 Task: Add Sprouts 100% Whole Wheat Flour to the cart.
Action: Mouse moved to (301, 123)
Screenshot: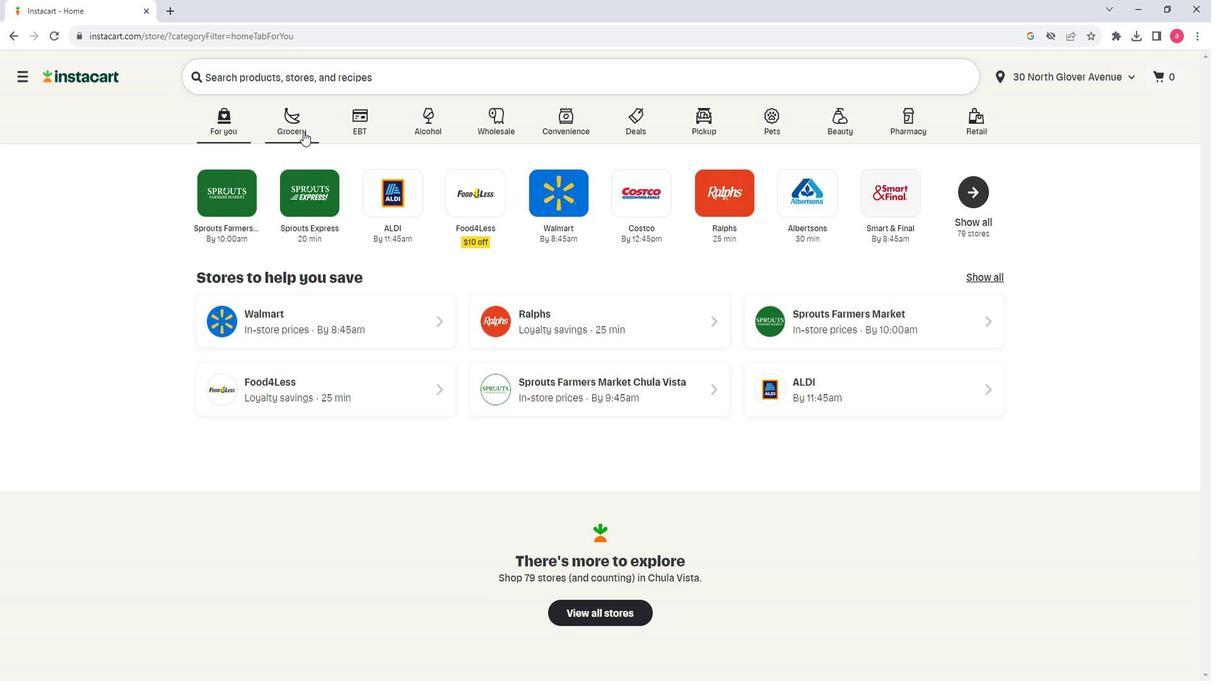 
Action: Mouse pressed left at (301, 123)
Screenshot: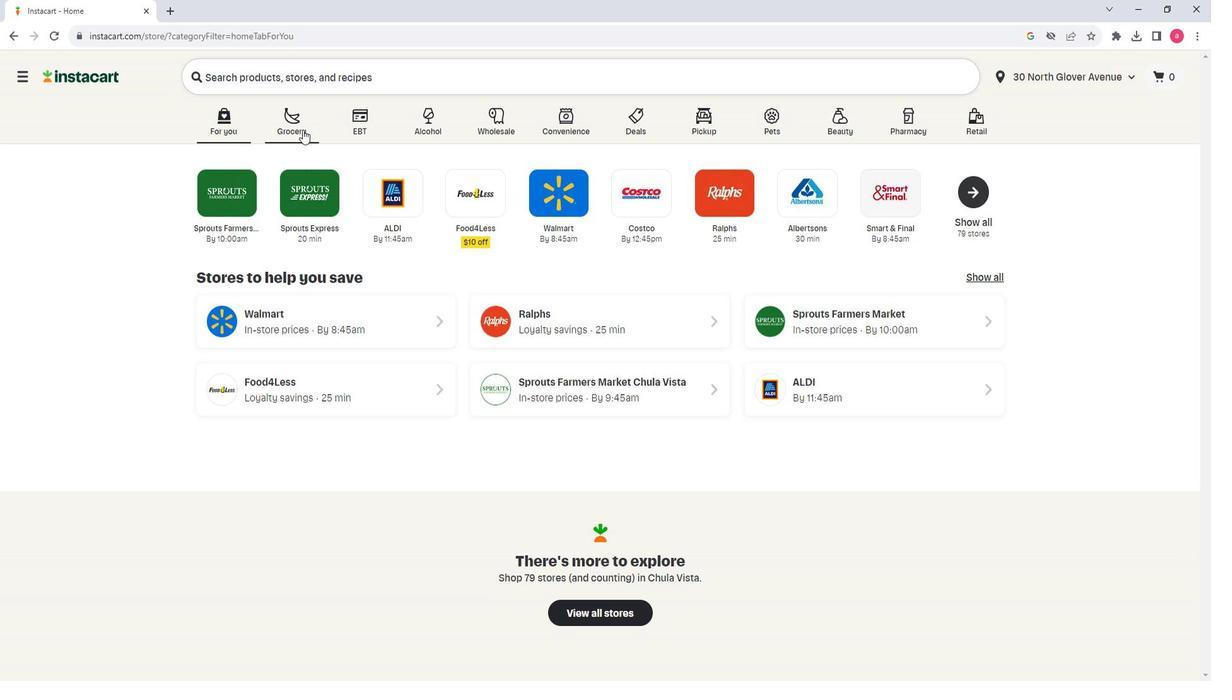 
Action: Mouse moved to (388, 361)
Screenshot: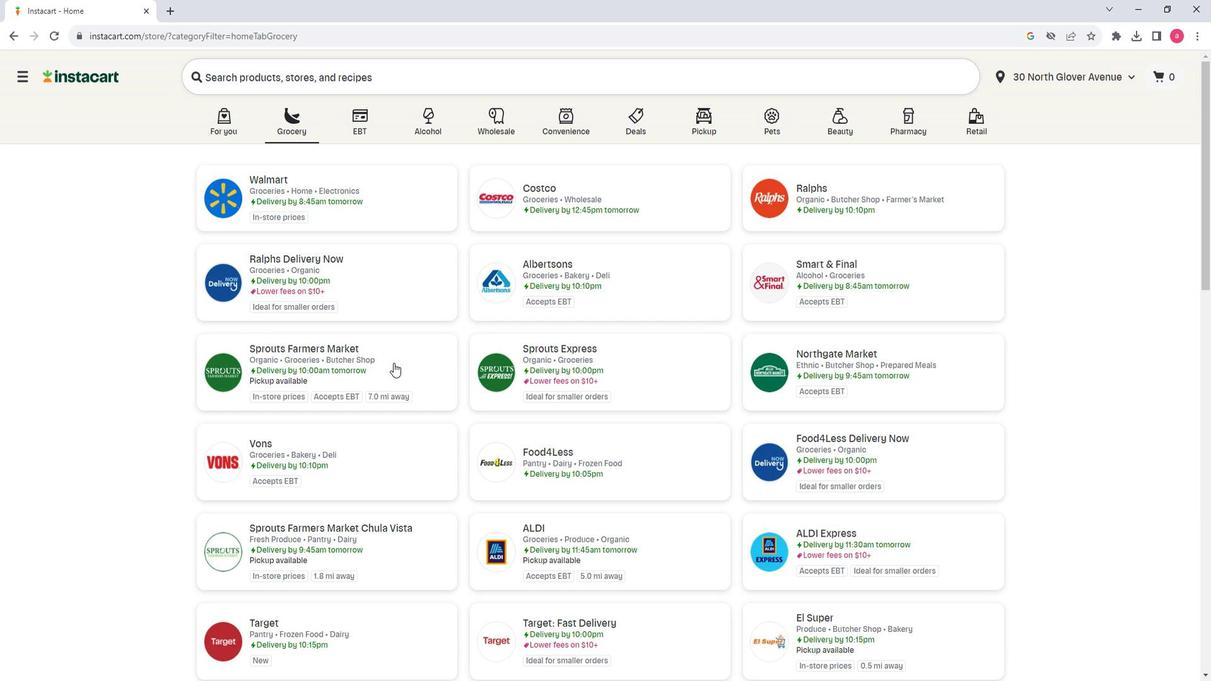 
Action: Mouse pressed left at (388, 361)
Screenshot: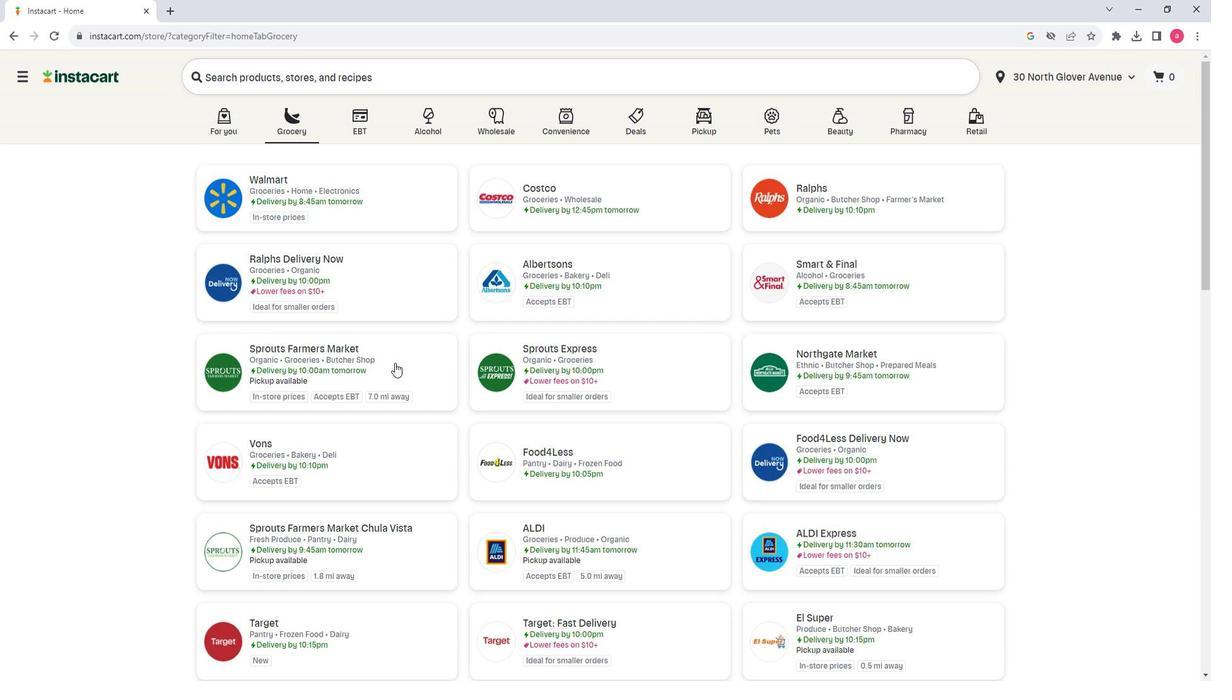 
Action: Mouse moved to (138, 251)
Screenshot: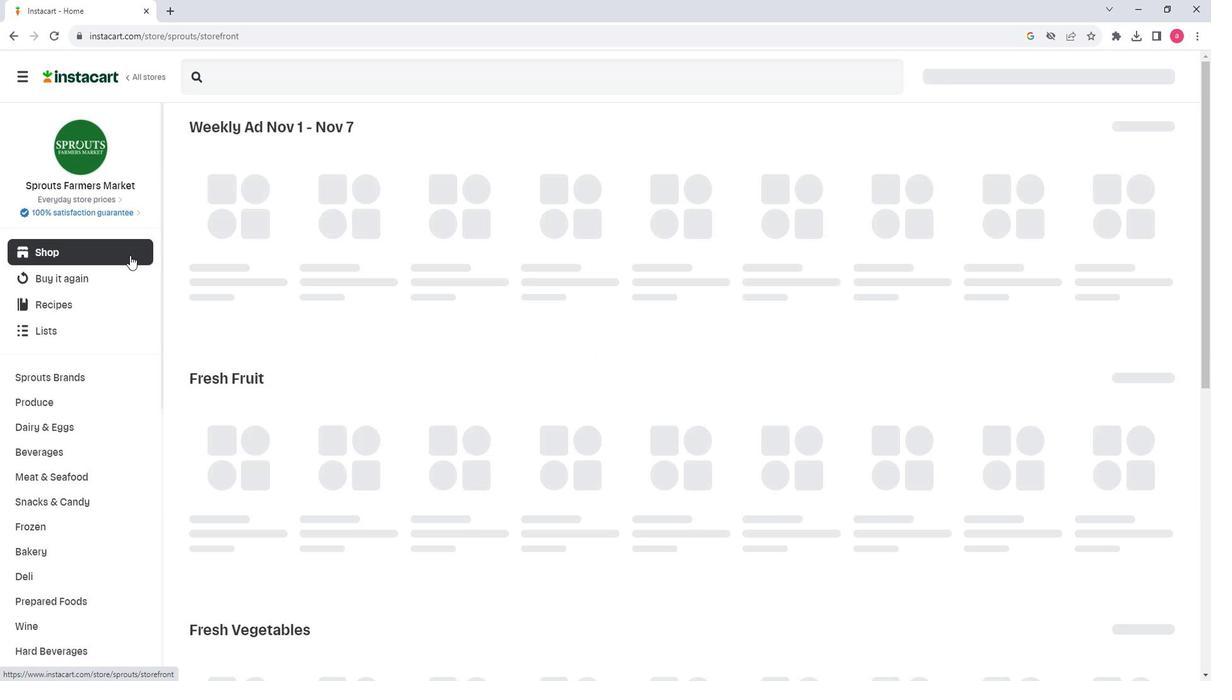 
Action: Mouse scrolled (138, 250) with delta (0, 0)
Screenshot: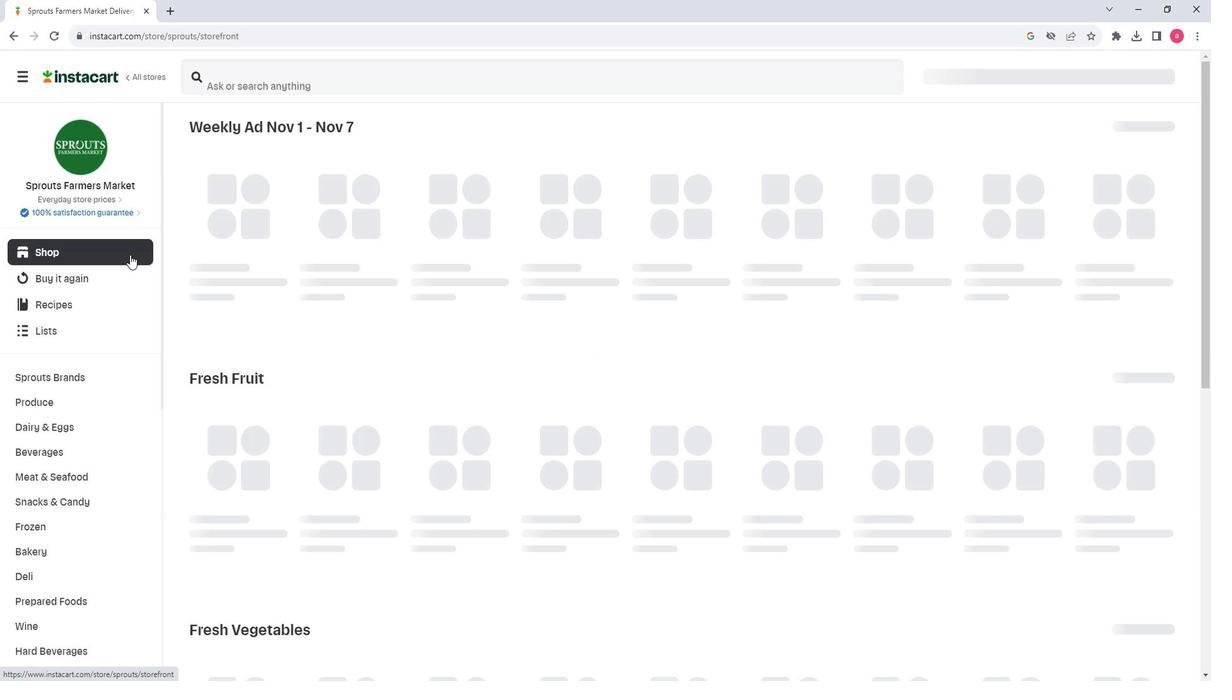 
Action: Mouse scrolled (138, 250) with delta (0, 0)
Screenshot: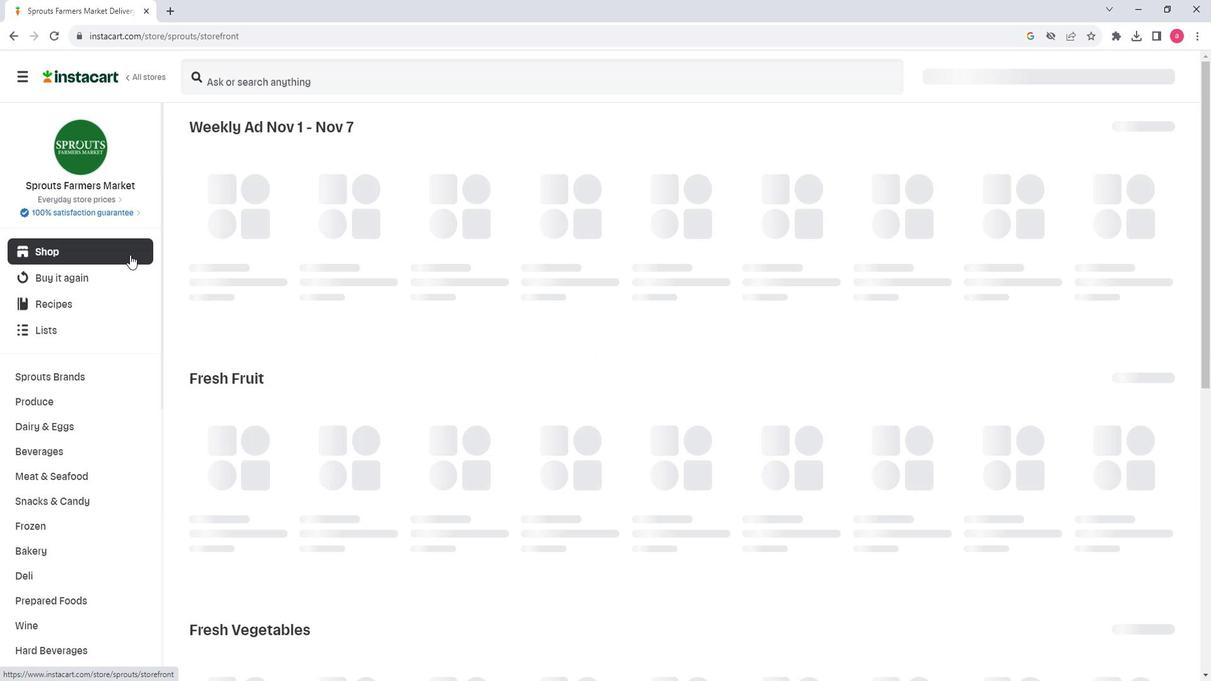
Action: Mouse scrolled (138, 250) with delta (0, 0)
Screenshot: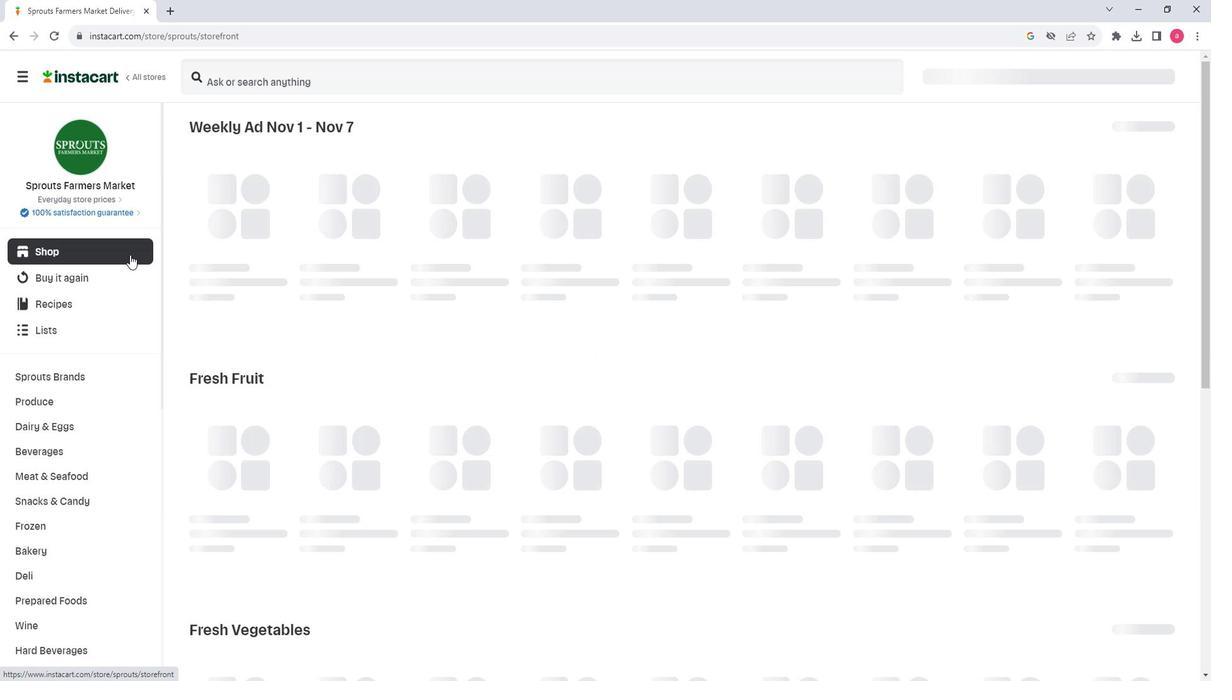 
Action: Mouse moved to (124, 339)
Screenshot: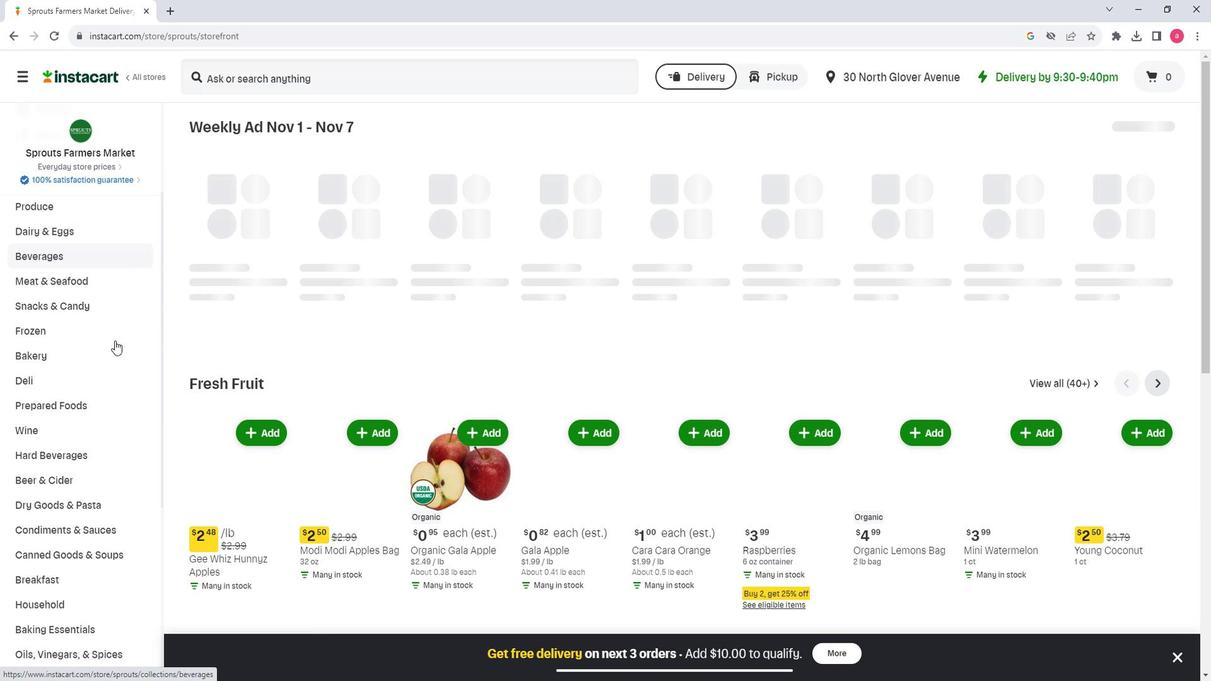 
Action: Mouse scrolled (124, 338) with delta (0, 0)
Screenshot: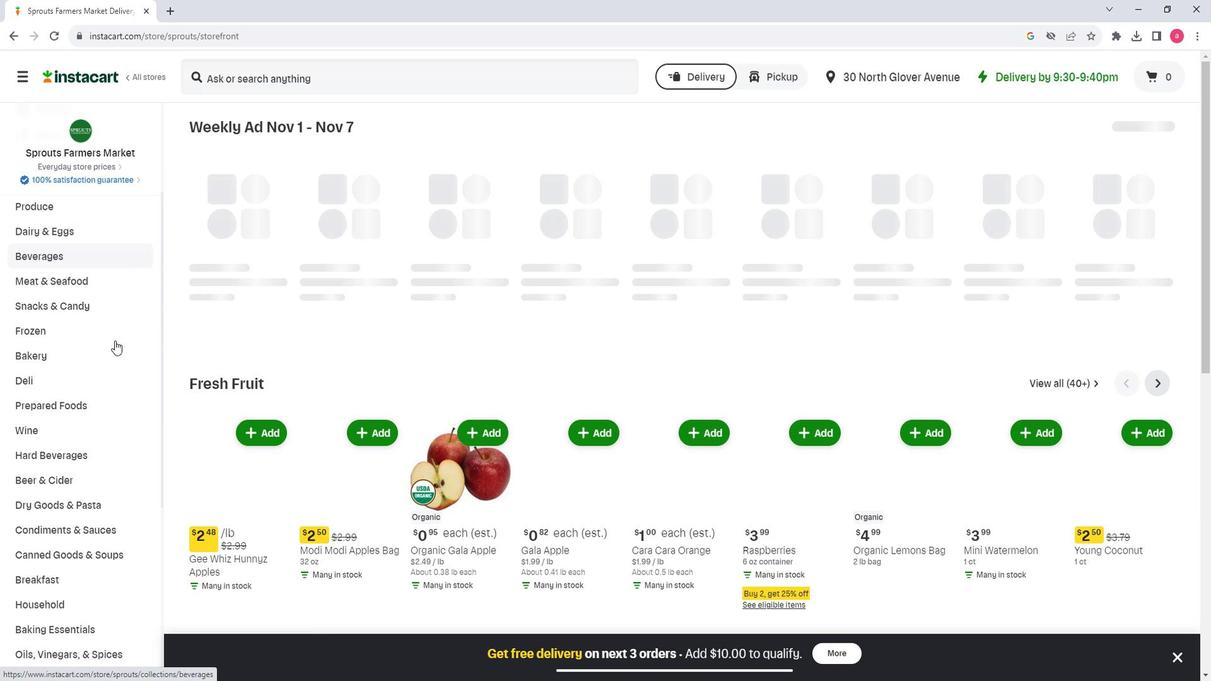
Action: Mouse moved to (124, 343)
Screenshot: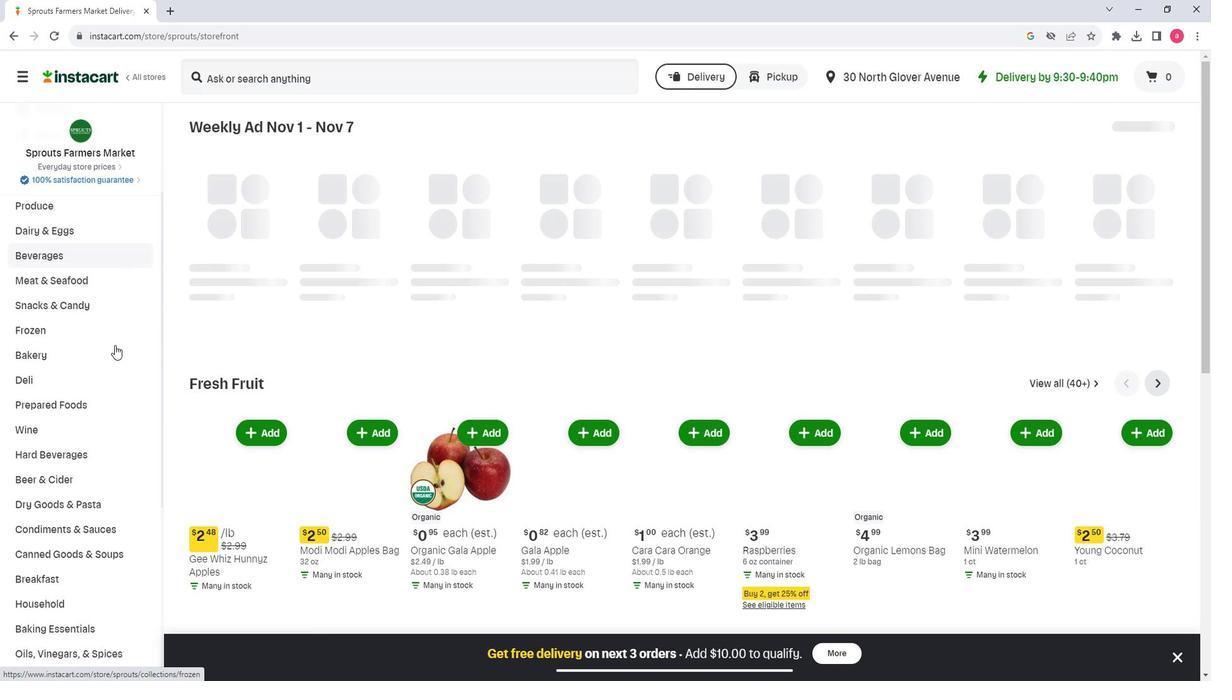 
Action: Mouse scrolled (124, 342) with delta (0, 0)
Screenshot: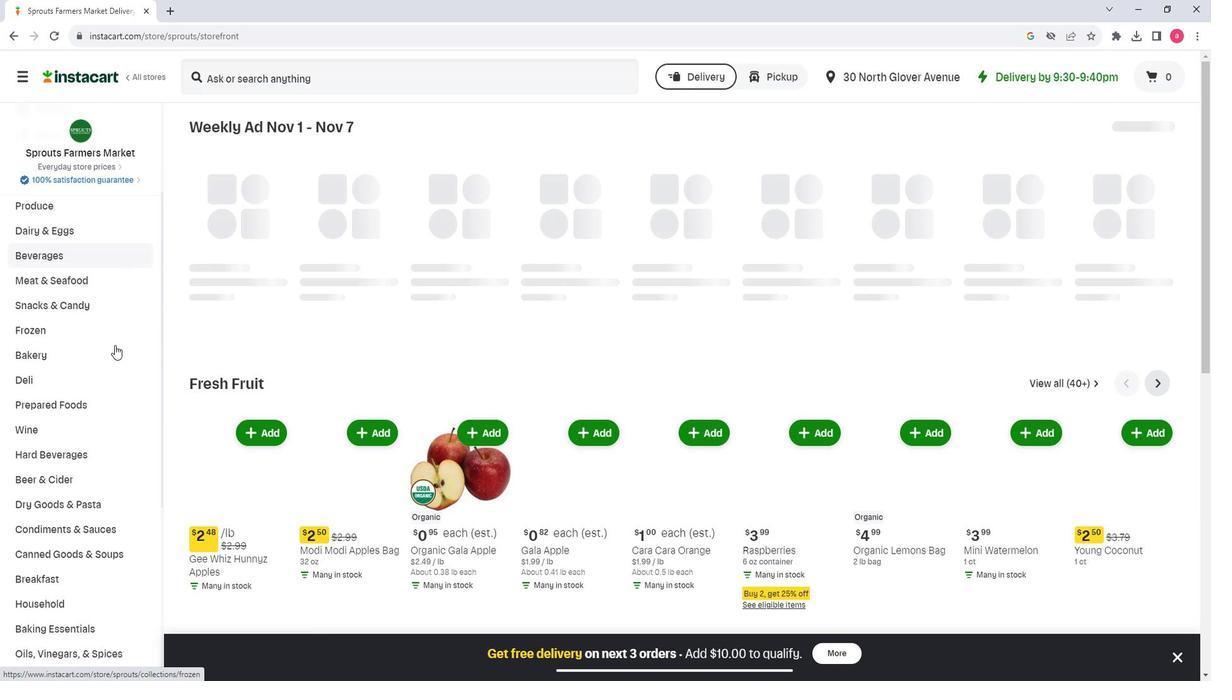 
Action: Mouse moved to (125, 383)
Screenshot: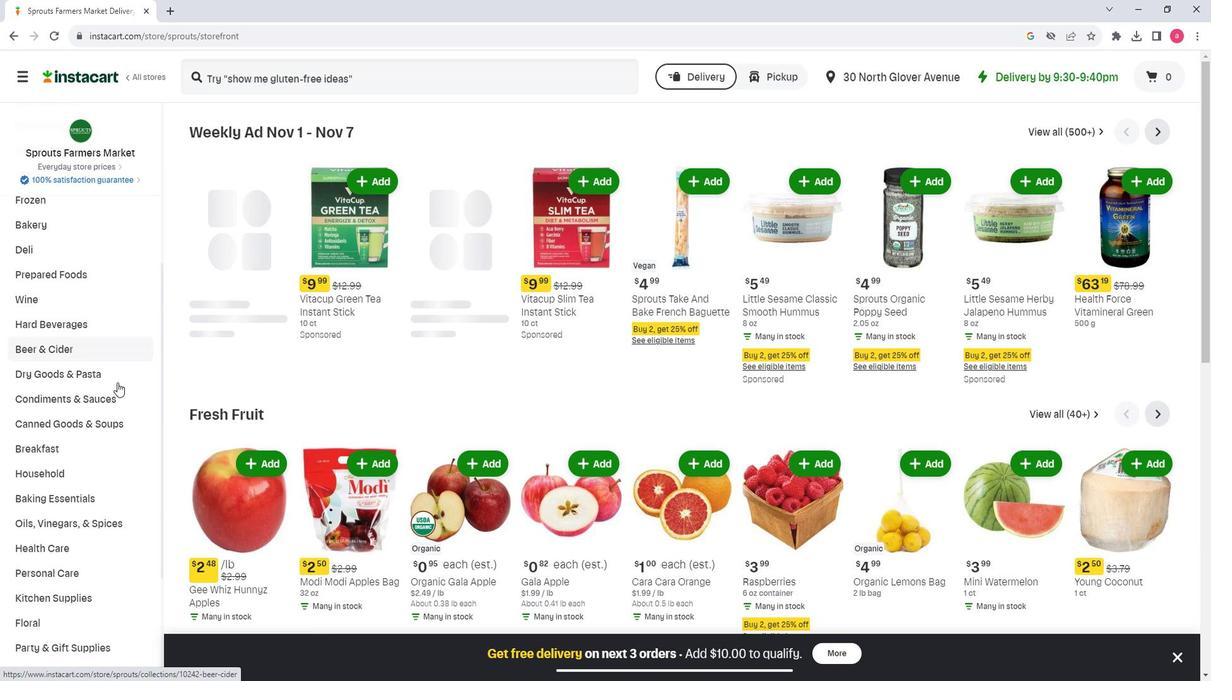 
Action: Mouse scrolled (125, 382) with delta (0, 0)
Screenshot: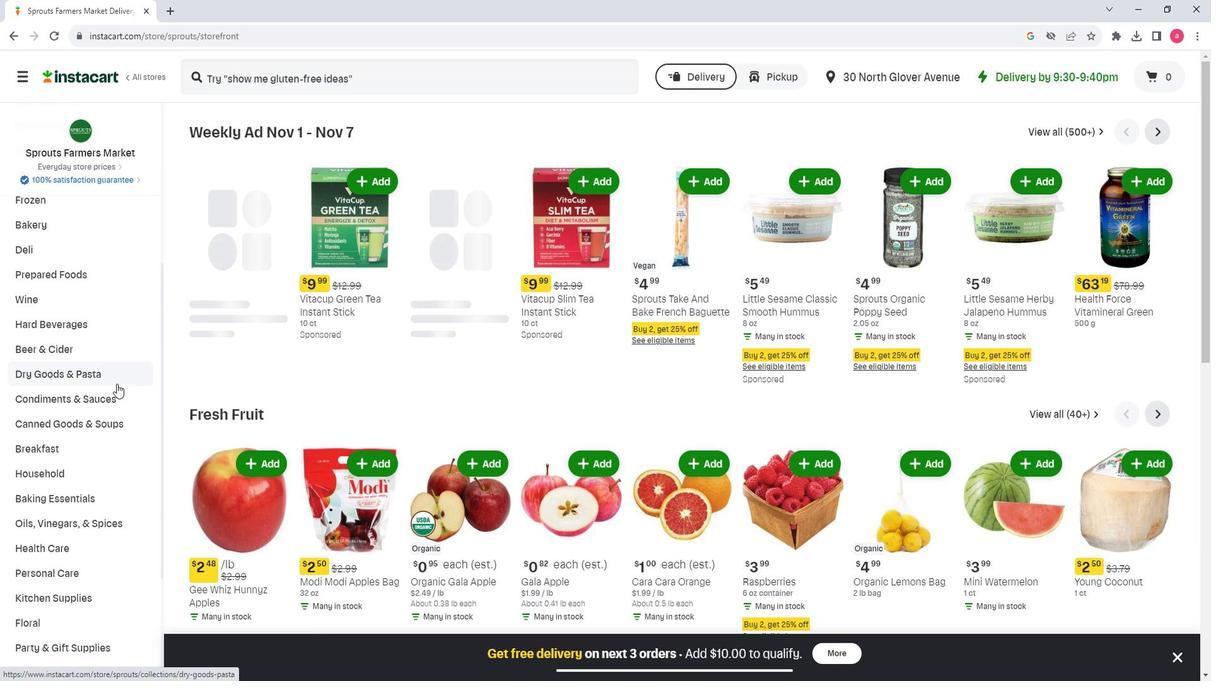 
Action: Mouse moved to (139, 405)
Screenshot: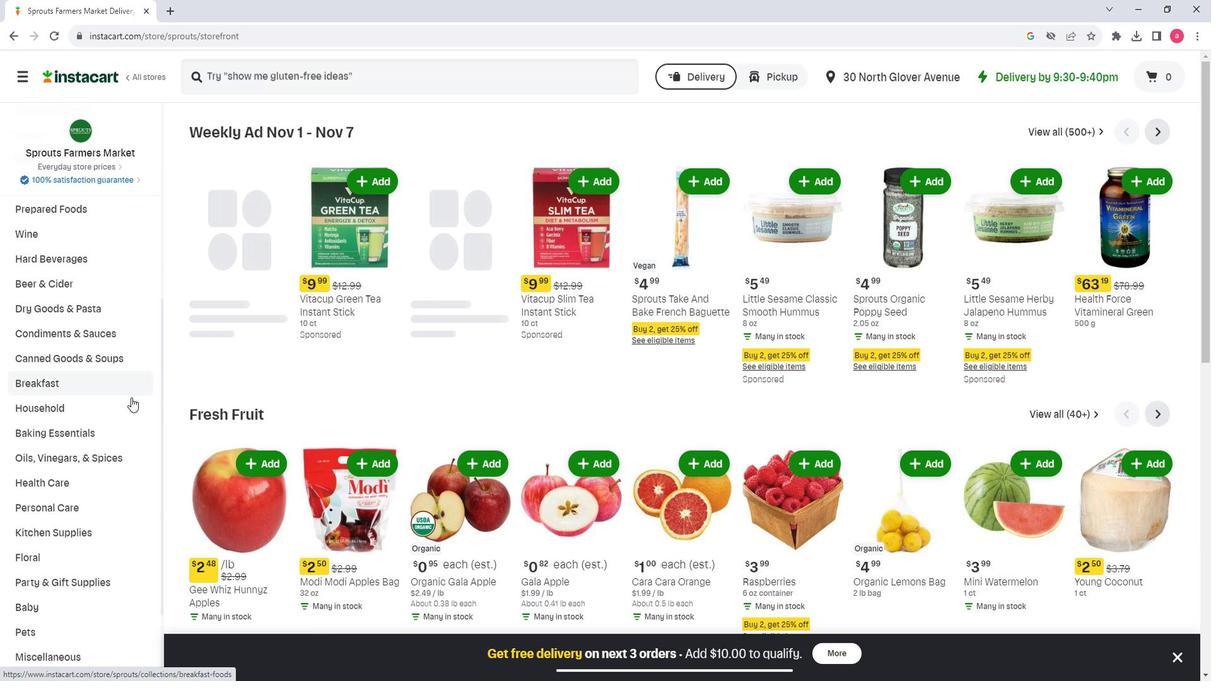 
Action: Mouse scrolled (139, 404) with delta (0, 0)
Screenshot: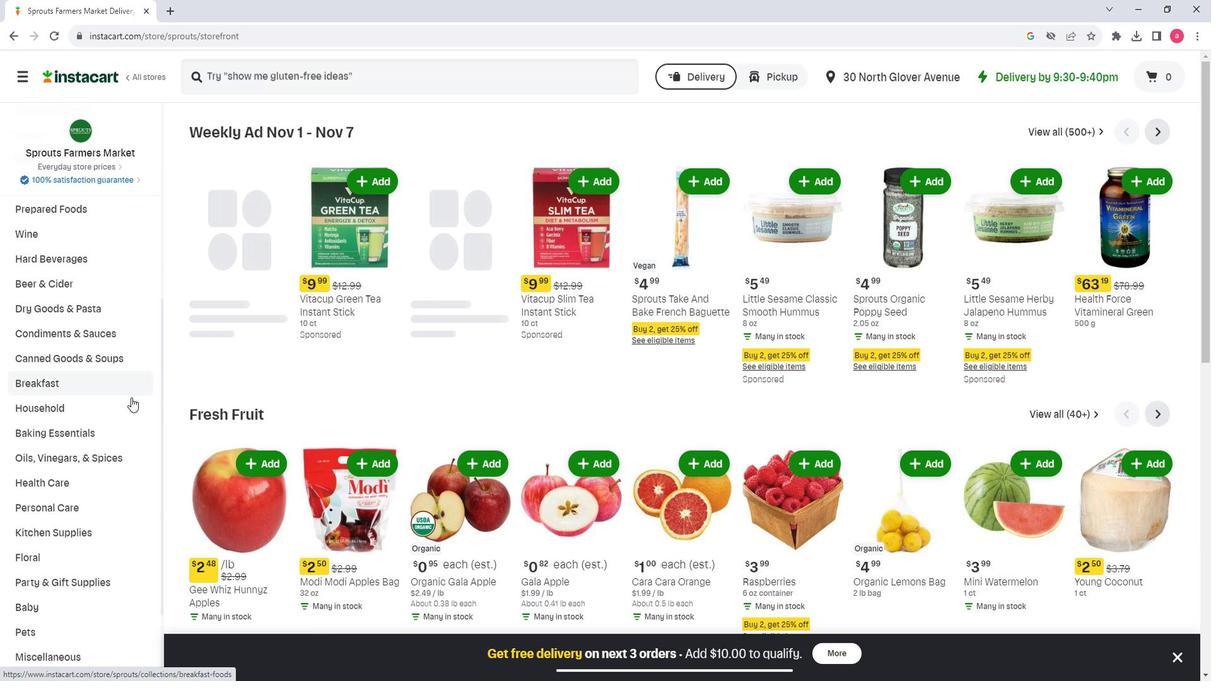 
Action: Mouse moved to (122, 373)
Screenshot: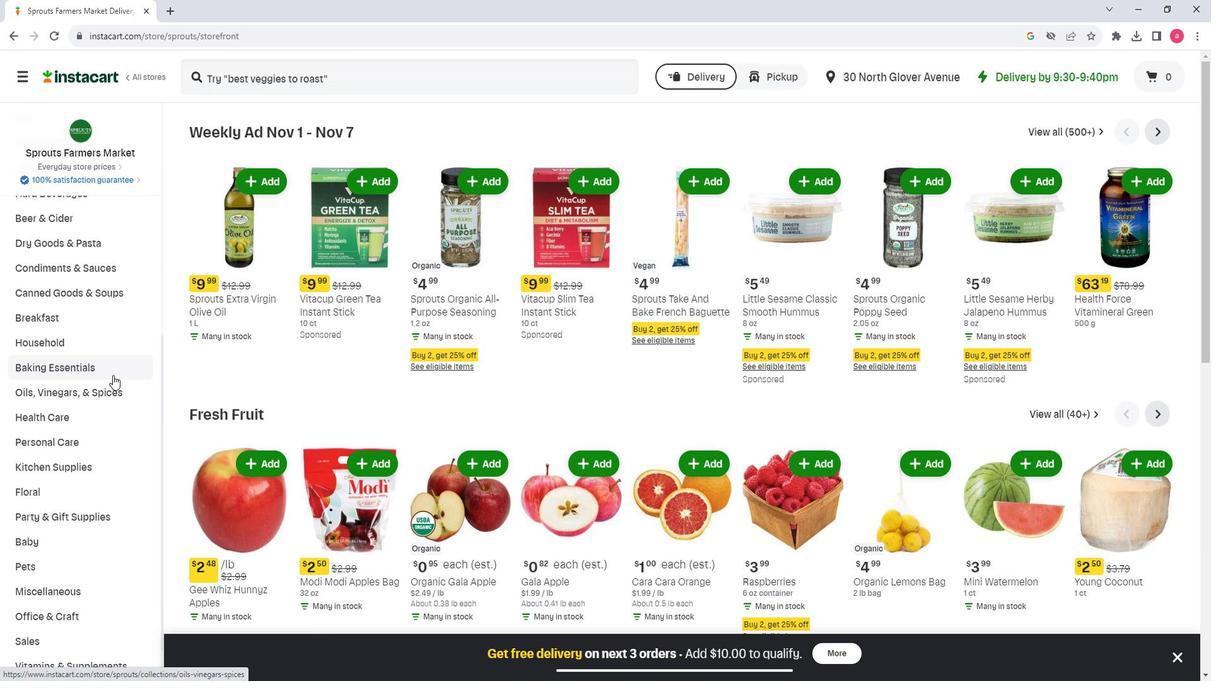 
Action: Mouse pressed left at (122, 373)
Screenshot: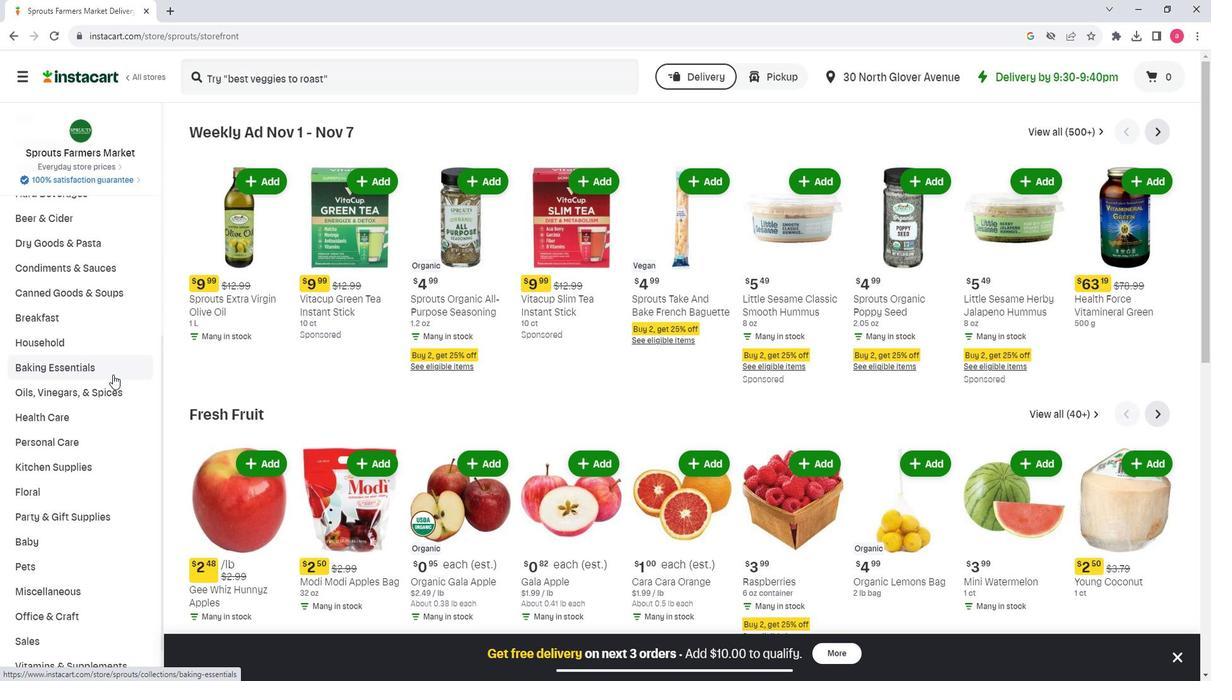 
Action: Mouse moved to (685, 159)
Screenshot: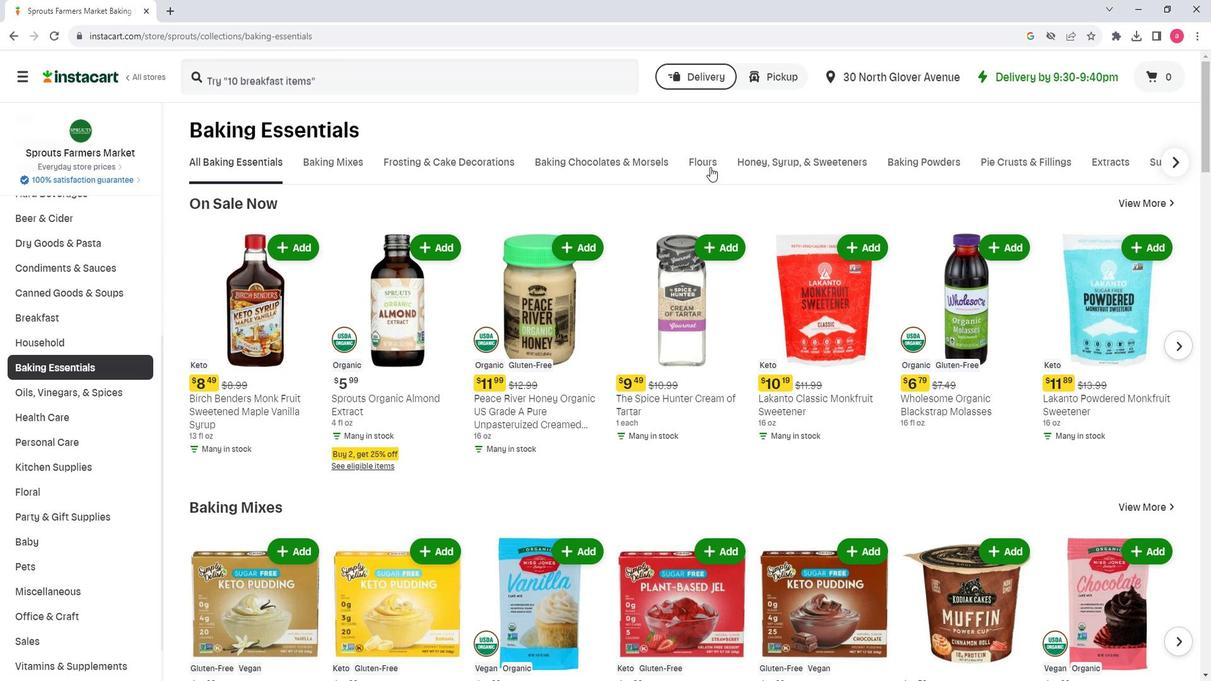 
Action: Mouse pressed left at (685, 159)
Screenshot: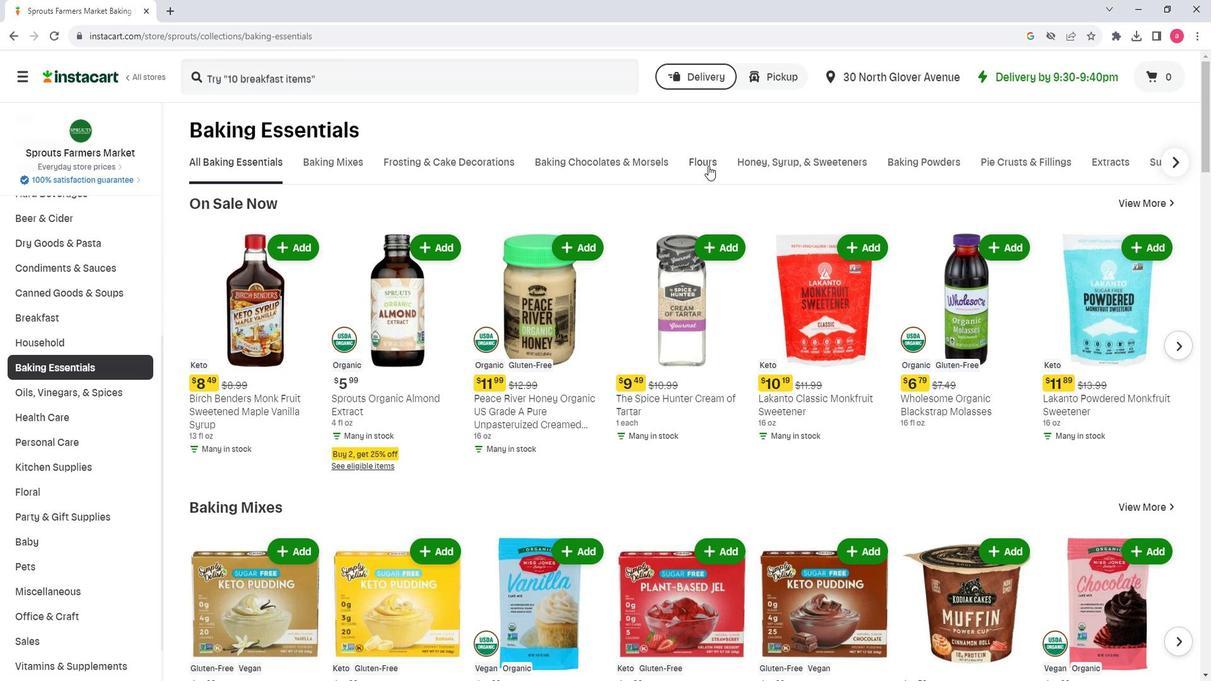 
Action: Mouse moved to (596, 220)
Screenshot: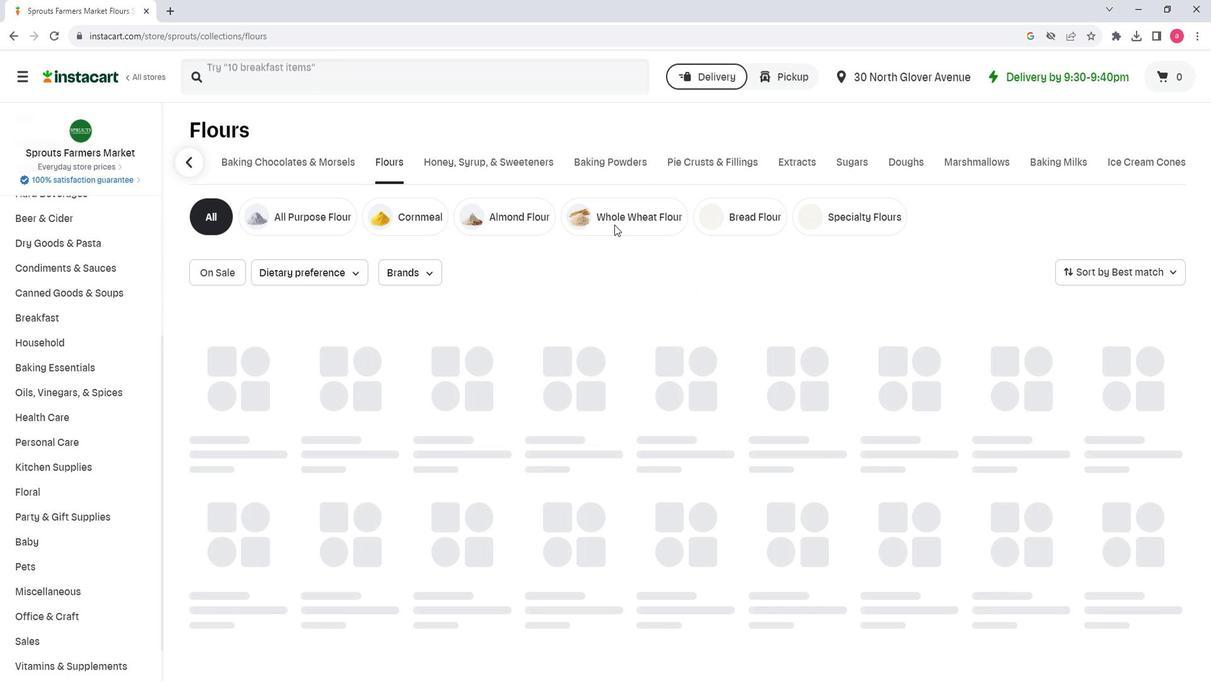 
Action: Mouse pressed left at (596, 220)
Screenshot: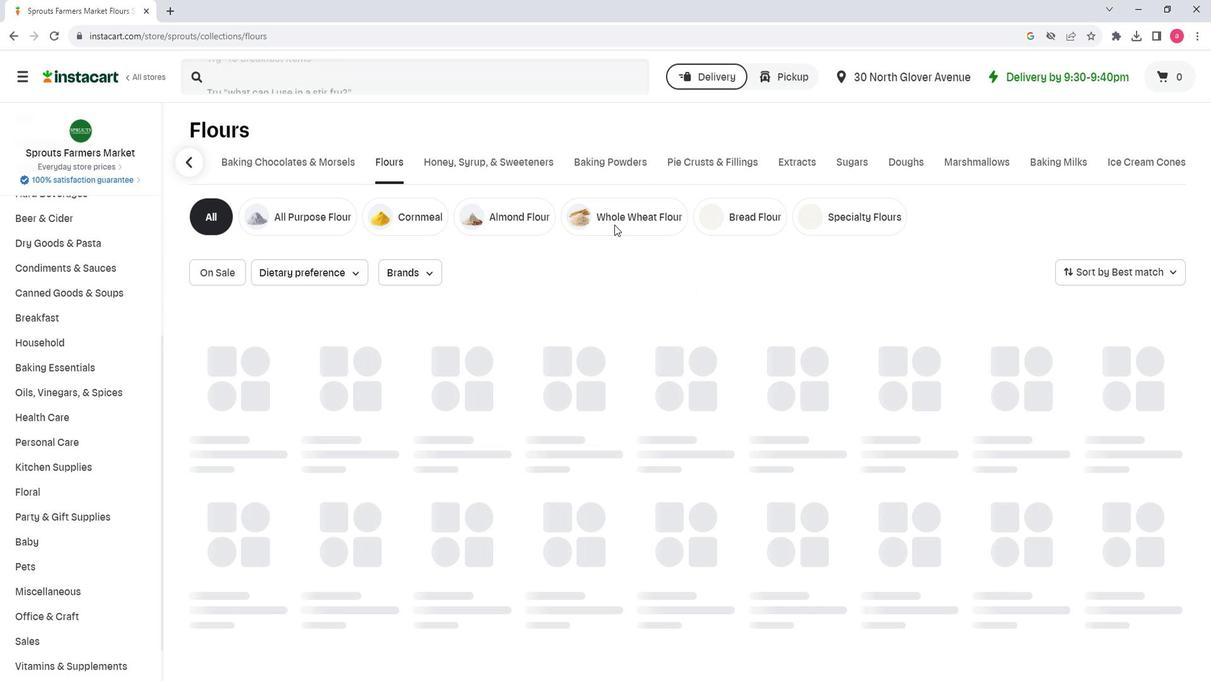 
Action: Mouse moved to (360, 58)
Screenshot: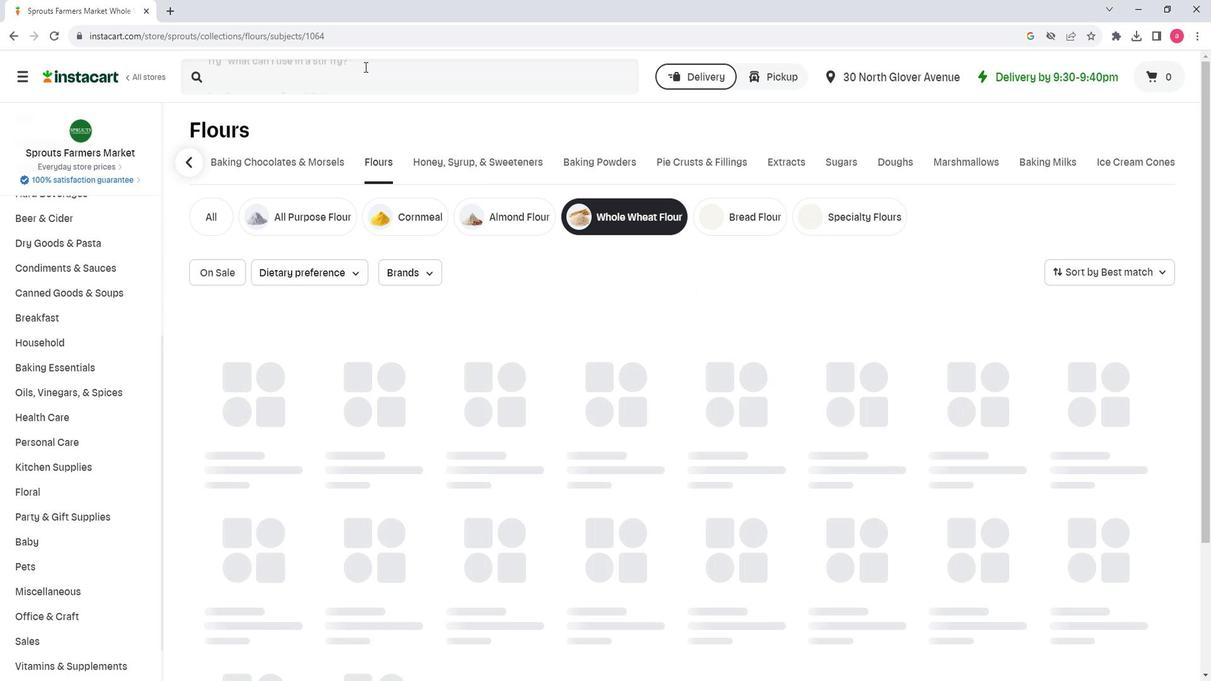 
Action: Mouse pressed left at (360, 58)
Screenshot: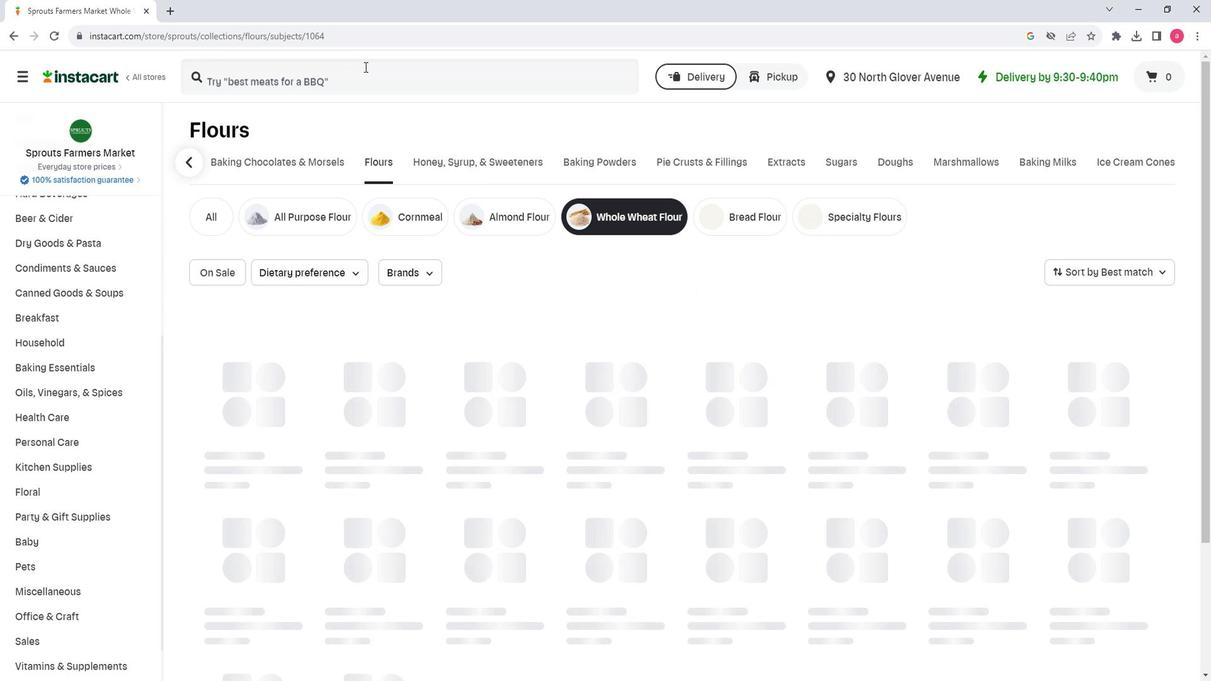 
Action: Key pressed <Key.shift>Sprouts<Key.space>100<Key.shift>%<Key.space><Key.shift>Whole<Key.space><Key.shift><Key.shift><Key.shift><Key.shift><Key.shift><Key.shift><Key.shift><Key.shift><Key.shift><Key.shift><Key.shift><Key.shift><Key.shift><Key.shift><Key.shift><Key.shift><Key.shift><Key.shift>Wheat<Key.space><Key.shift><Key.shift><Key.shift>Flour<Key.enter>
Screenshot: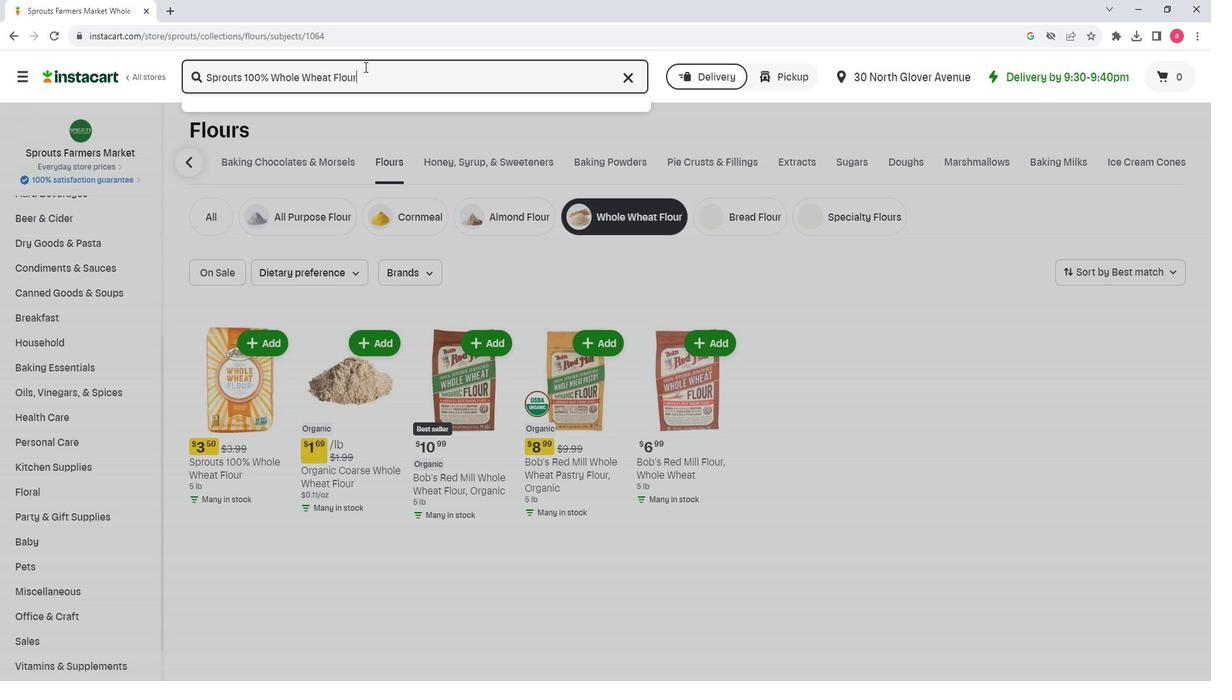 
Action: Mouse moved to (491, 176)
Screenshot: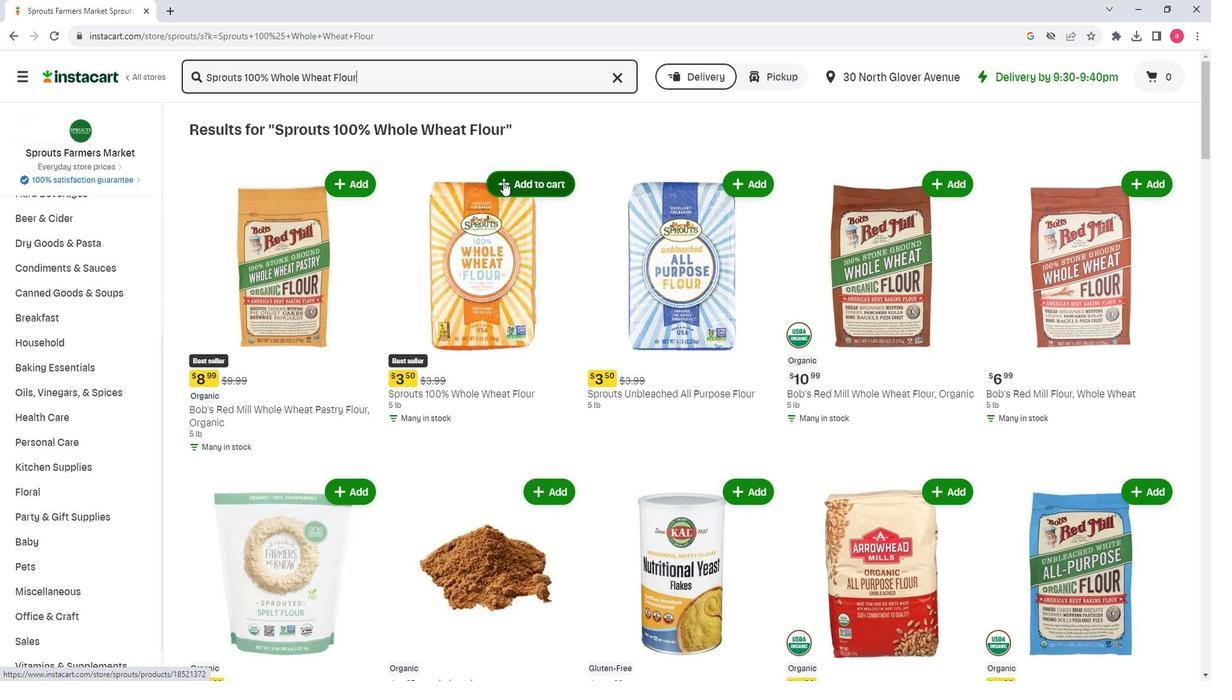 
Action: Mouse pressed left at (491, 176)
Screenshot: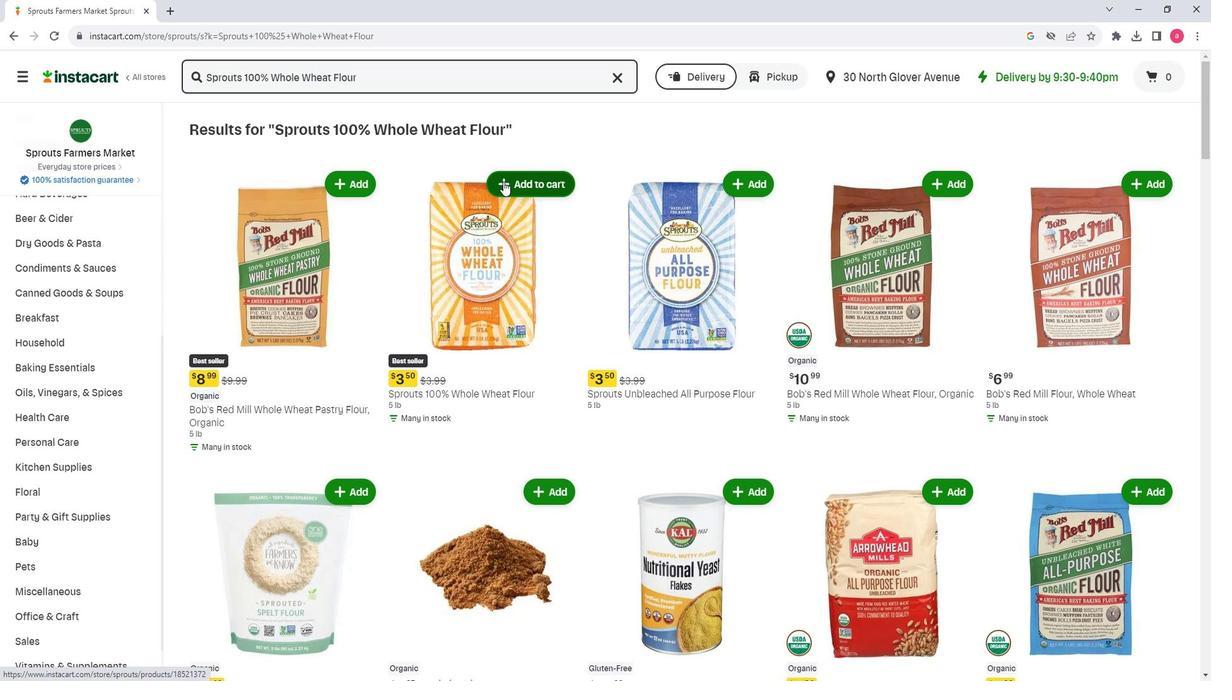 
Action: Mouse moved to (496, 253)
Screenshot: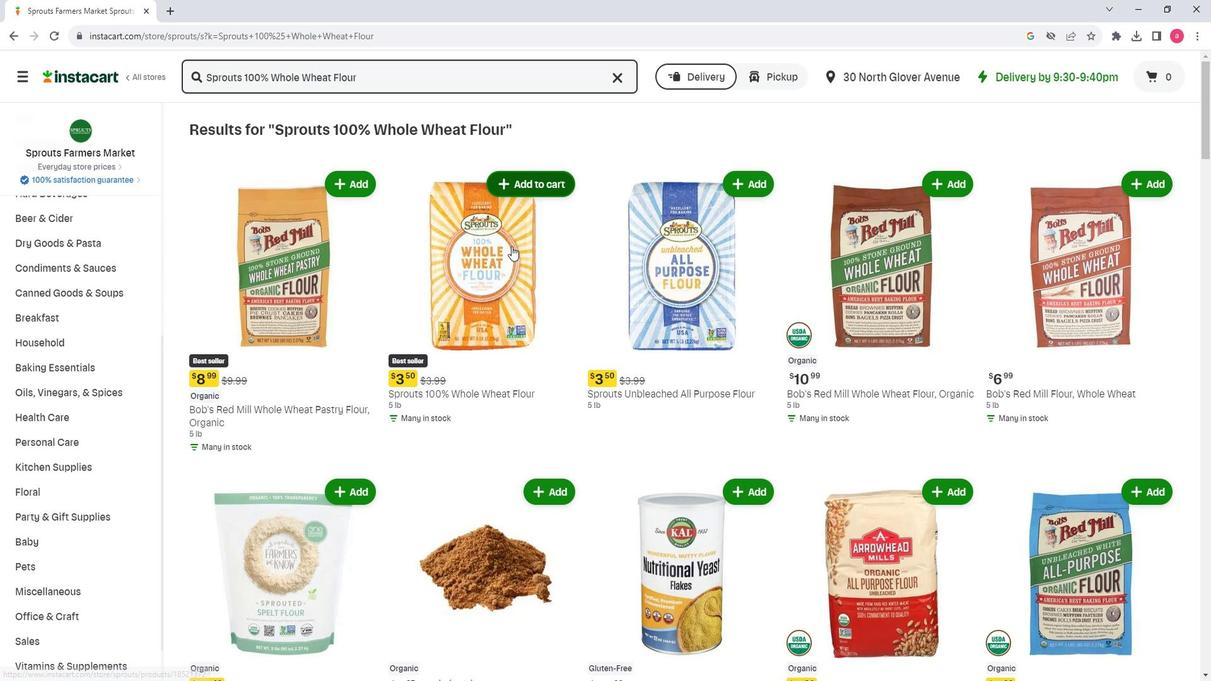 
